 Task: Enable conversation view in Microsoft Outlook.
Action: Mouse moved to (253, 37)
Screenshot: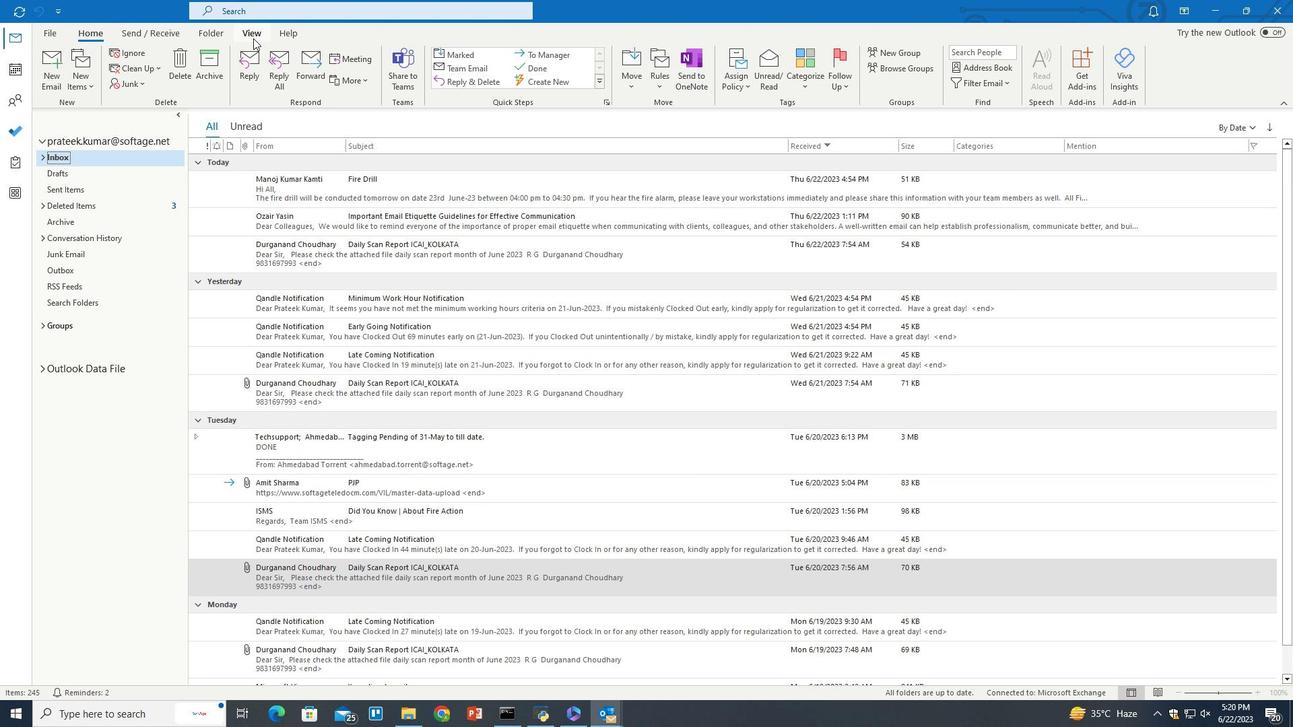 
Action: Mouse pressed left at (253, 37)
Screenshot: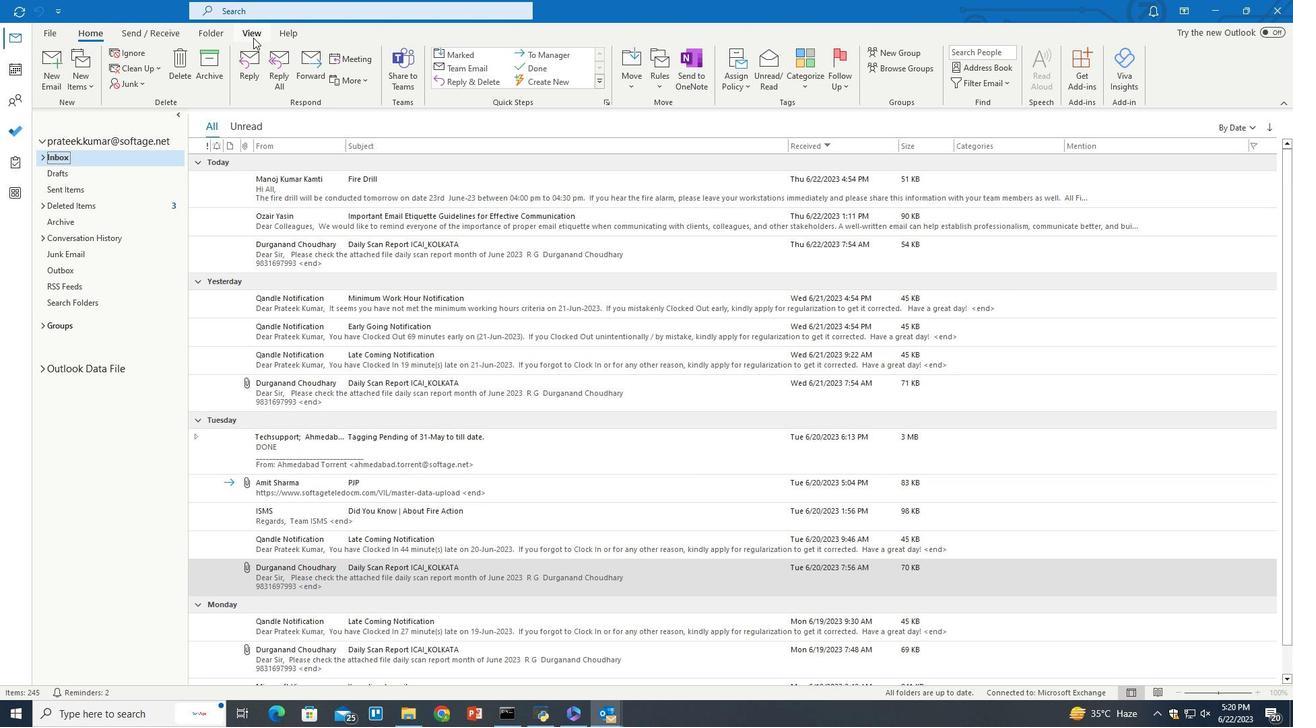 
Action: Mouse moved to (206, 74)
Screenshot: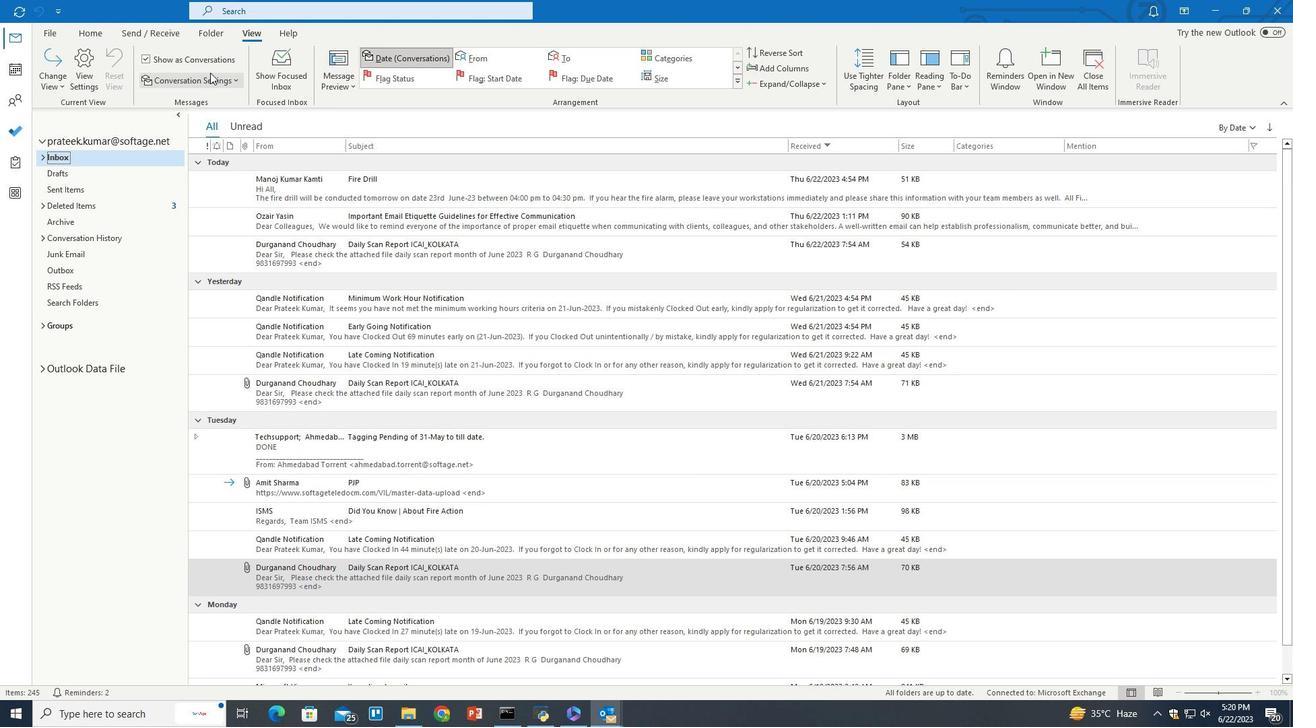 
Action: Mouse pressed left at (206, 74)
Screenshot: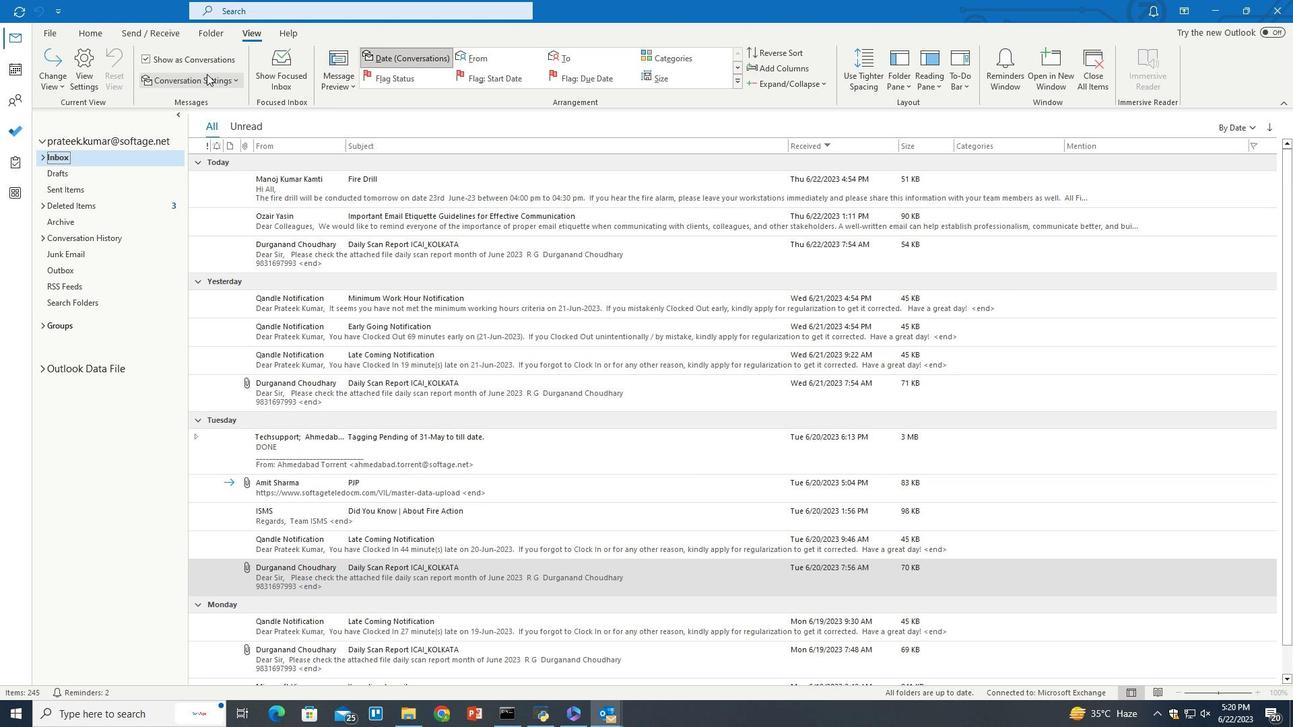 
Action: Mouse moved to (185, 137)
Screenshot: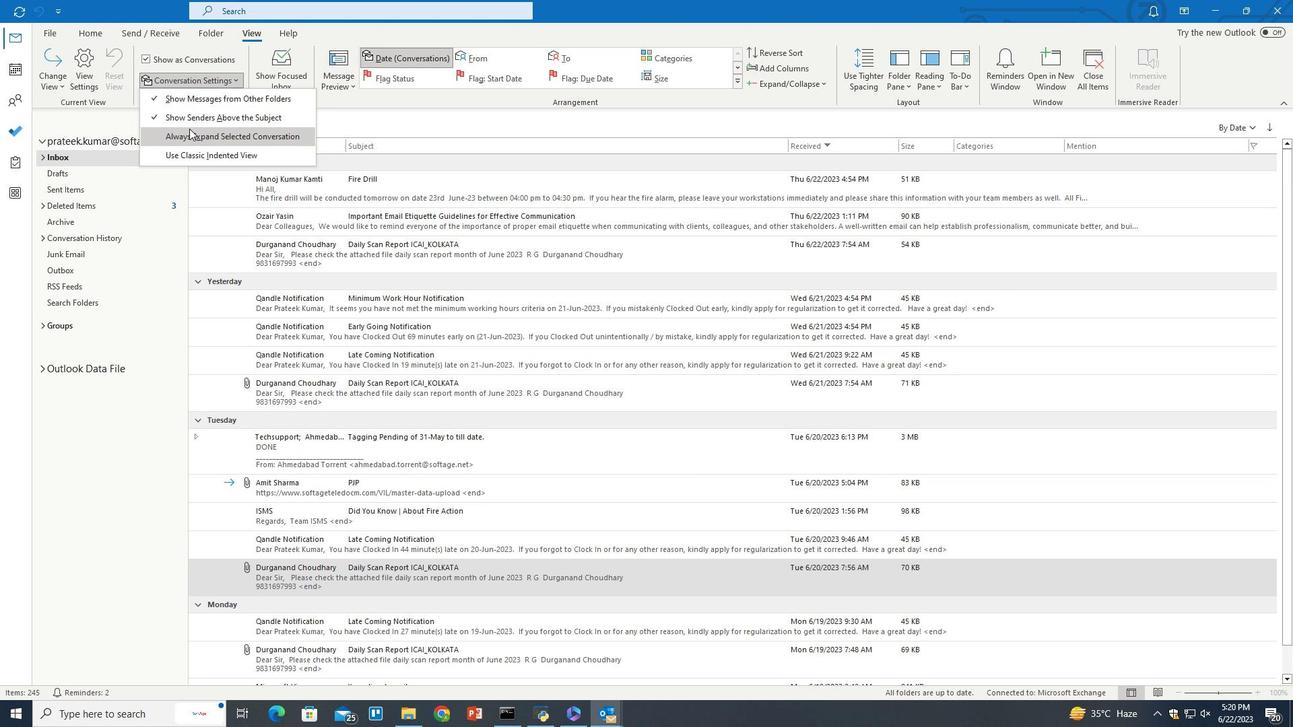
Action: Mouse pressed left at (185, 137)
Screenshot: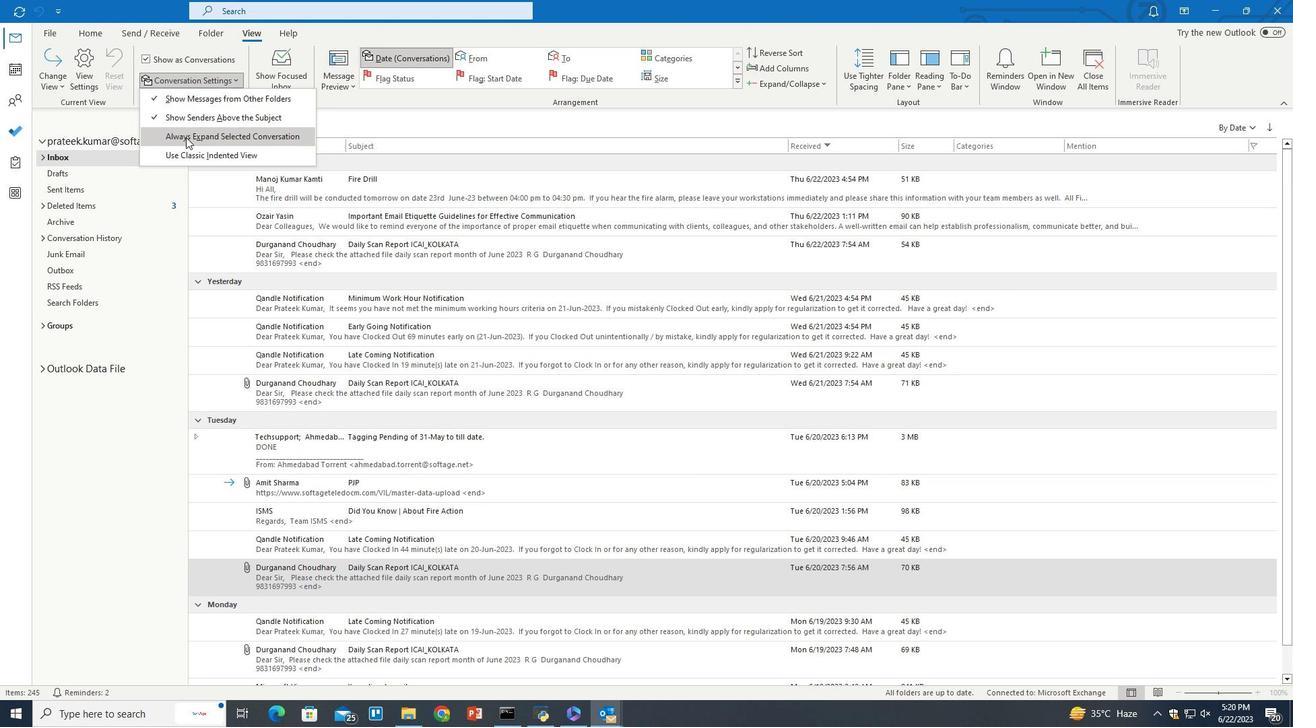 
Action: Mouse moved to (185, 139)
Screenshot: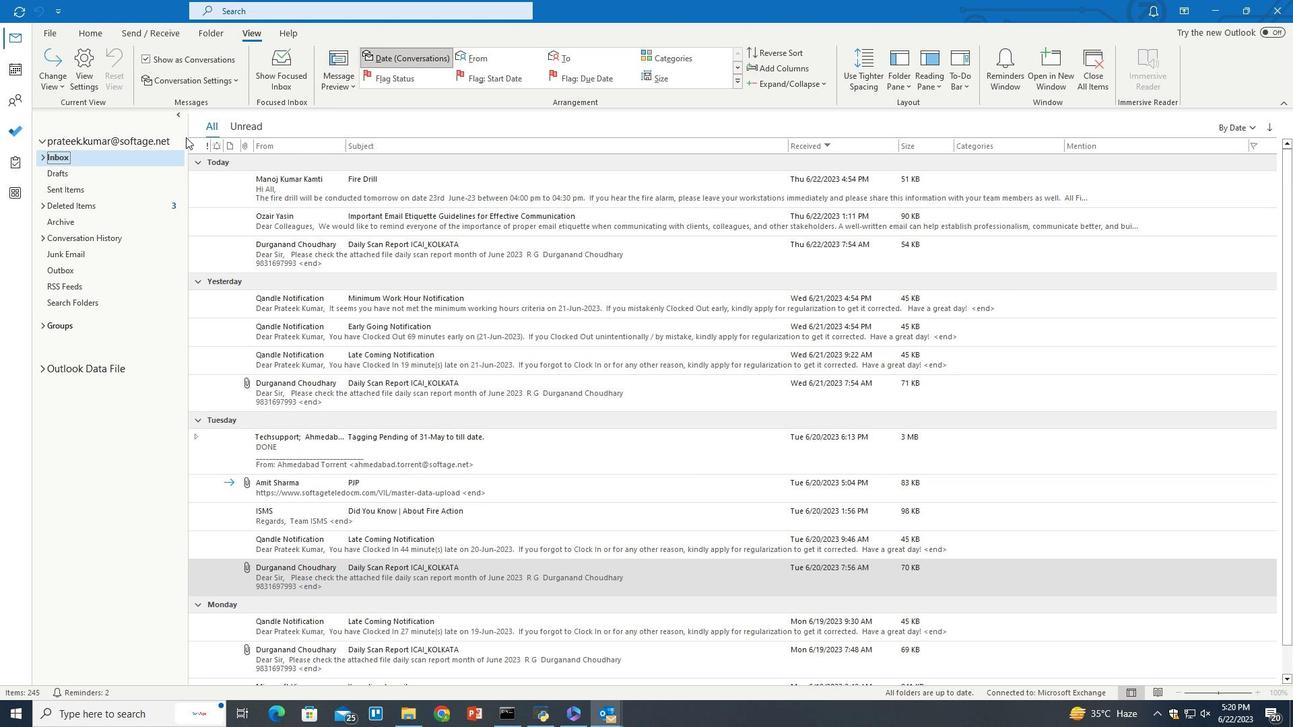 
